 Task: Create New Customer with Customer Name: The Bouqs Co., Billing Address Line1: 3642 Walton Street, Billing Address Line2:  Salt Lake City, Billing Address Line3:  Utah 84104
Action: Mouse moved to (159, 28)
Screenshot: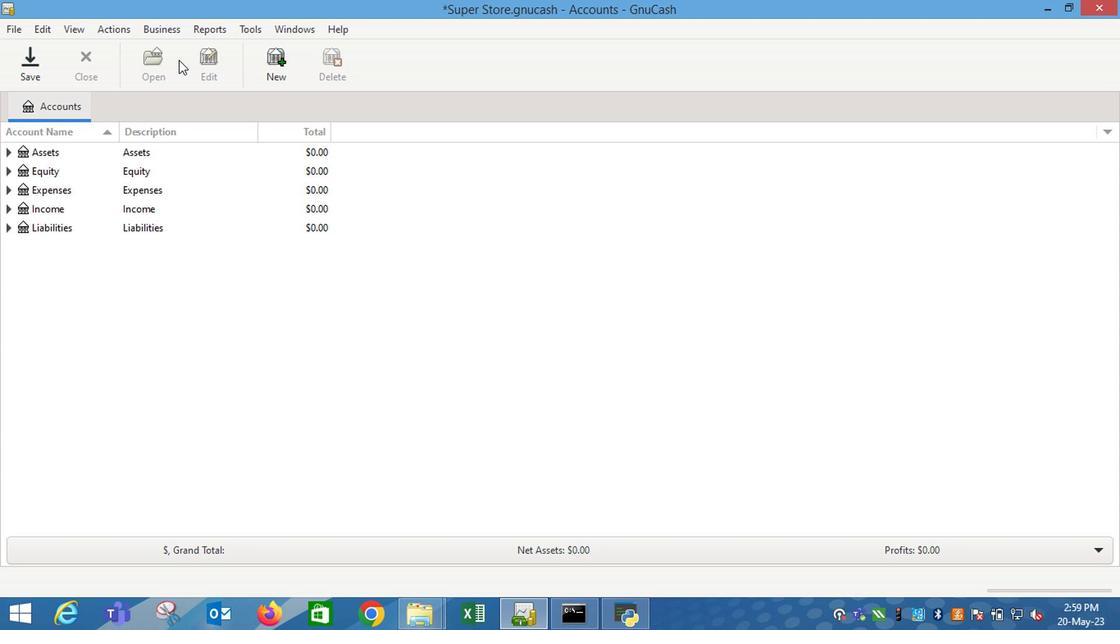 
Action: Mouse pressed left at (159, 28)
Screenshot: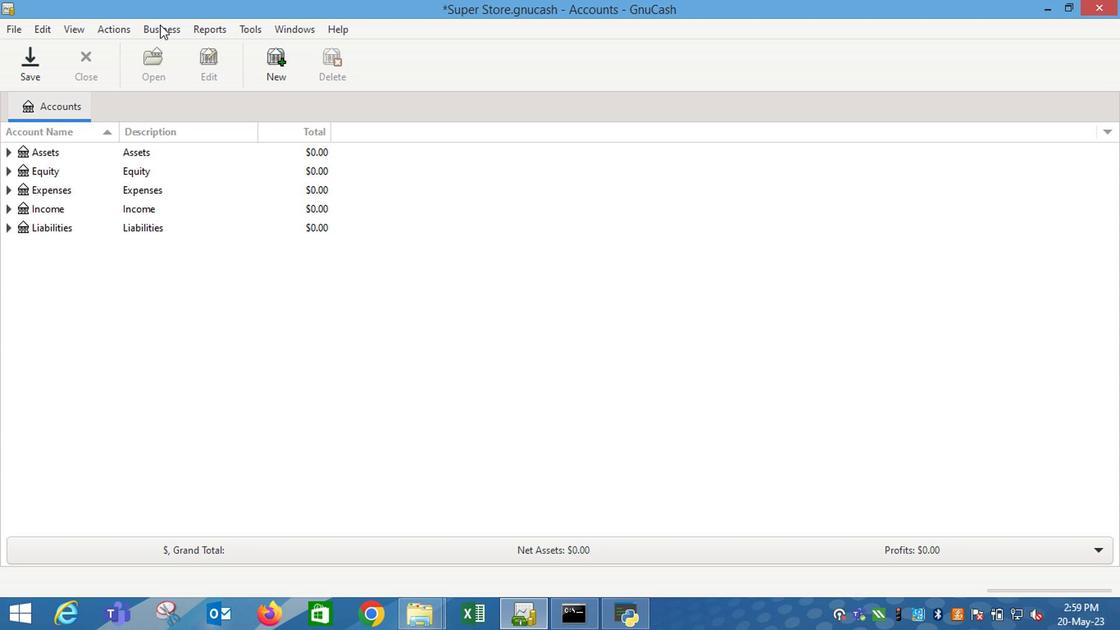 
Action: Mouse moved to (387, 75)
Screenshot: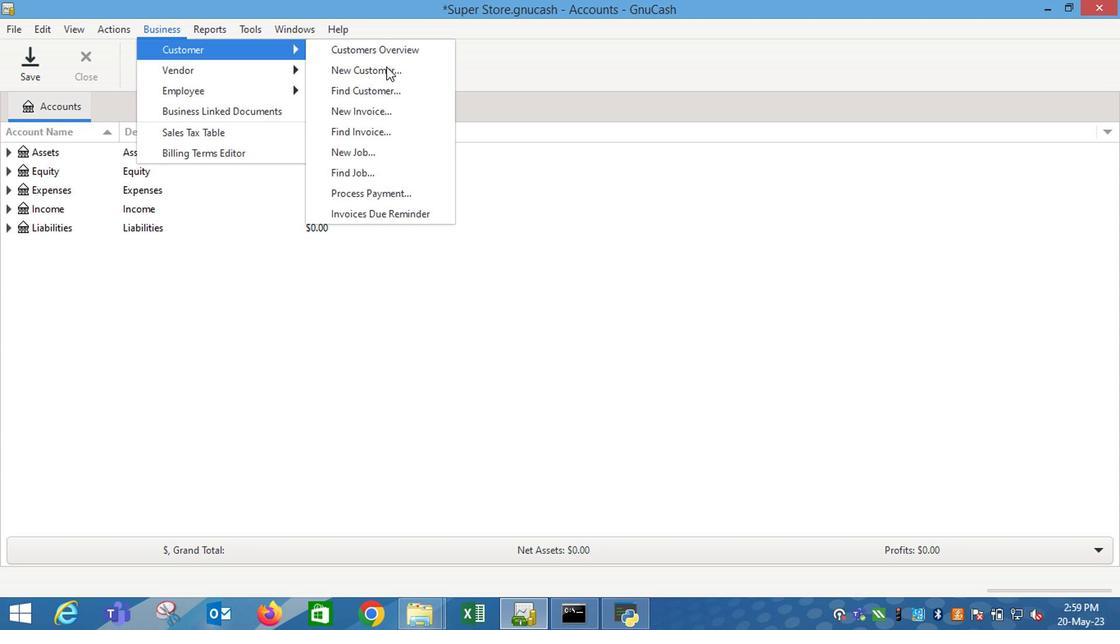 
Action: Mouse pressed left at (387, 75)
Screenshot: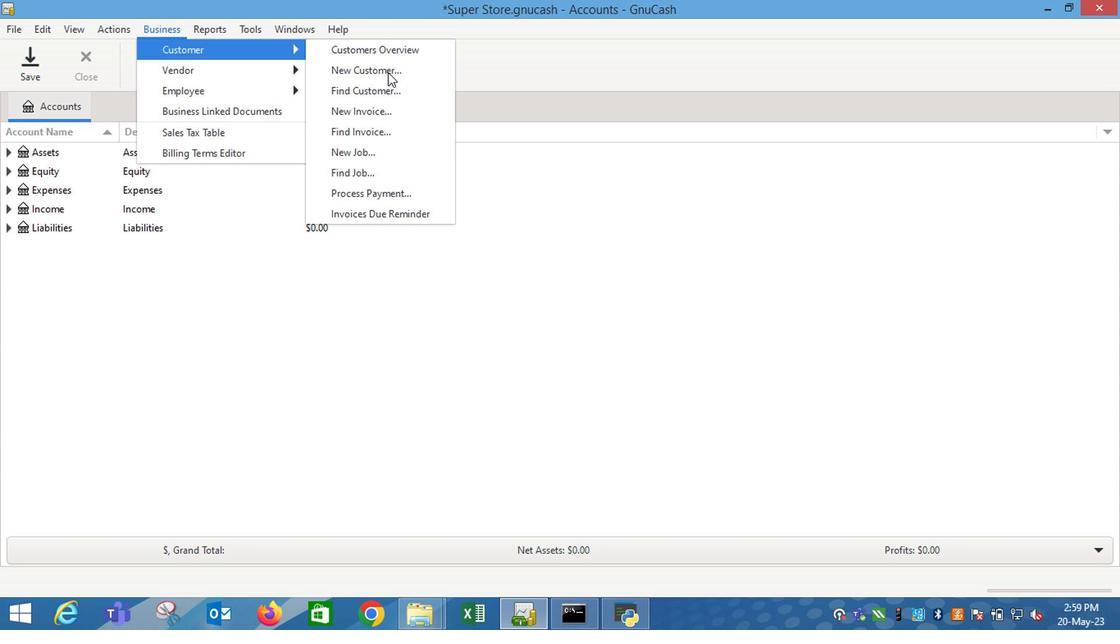 
Action: Key pressed <Key.shift_r>The<Key.space><Key.shift_r>Bouq
Screenshot: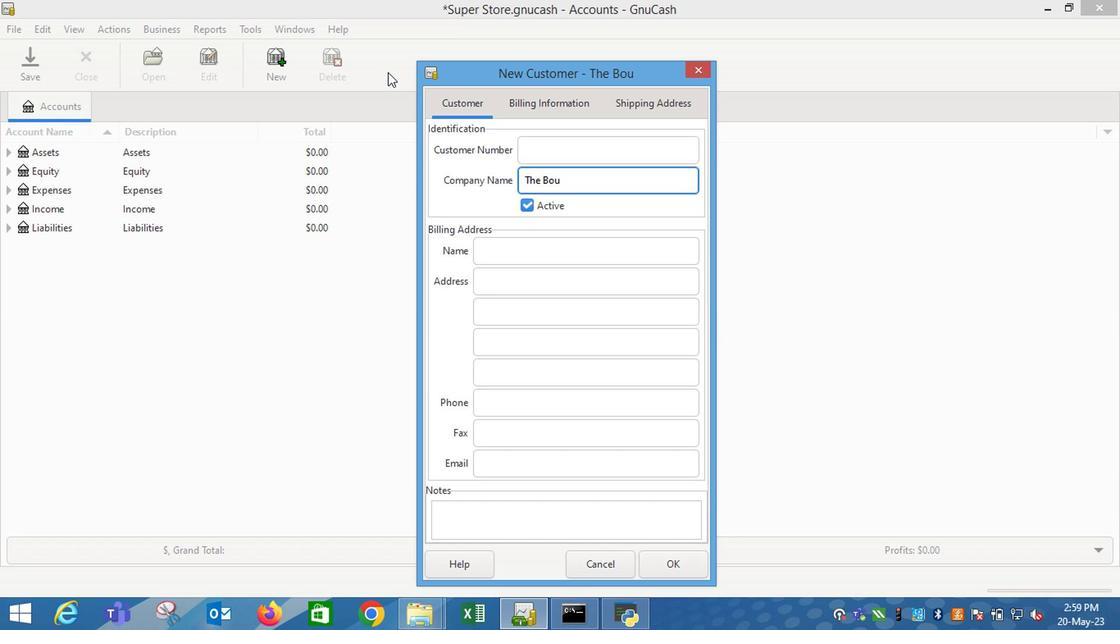 
Action: Mouse moved to (387, 76)
Screenshot: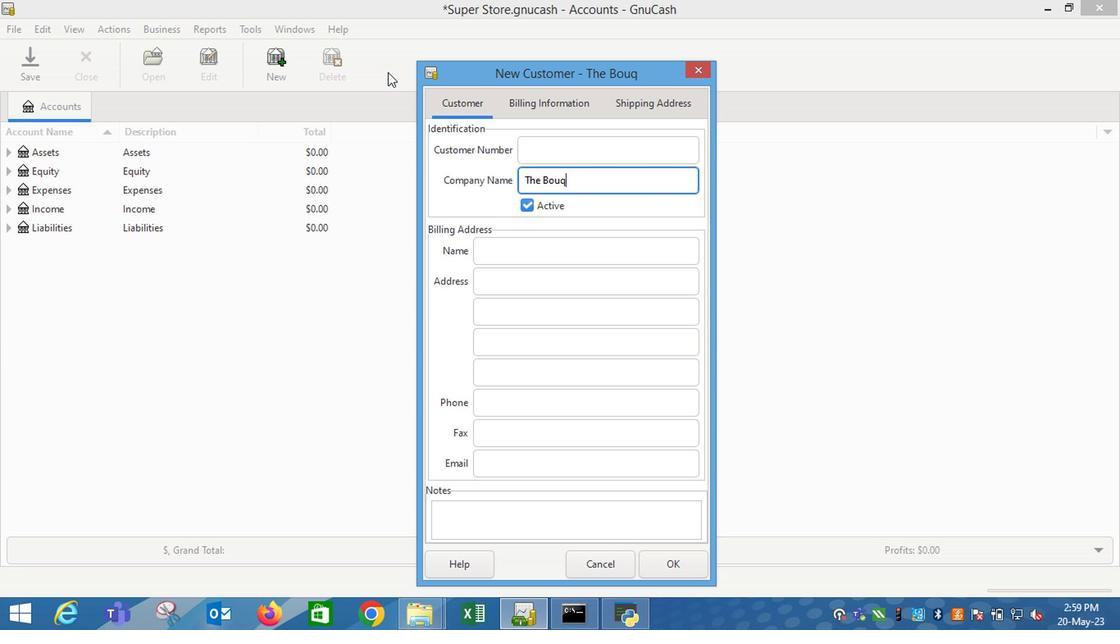 
Action: Key pressed s<Key.space><Key.shift_r>Cp<Key.backspace>o.<Key.tab><Key.tab><Key.tab>3642<Key.space><Key.shift_r>Waltoj<Key.space><Key.shift_r>S<Key.backspace><Key.backspace><Key.backspace>n<Key.space><Key.shift_r>Street<Key.tab><Key.shift_r>a<Key.backspace><Key.backspace><Key.shift_r>Sal<Key.right><Key.tab><Key.shift_r>U<Key.right>
Screenshot: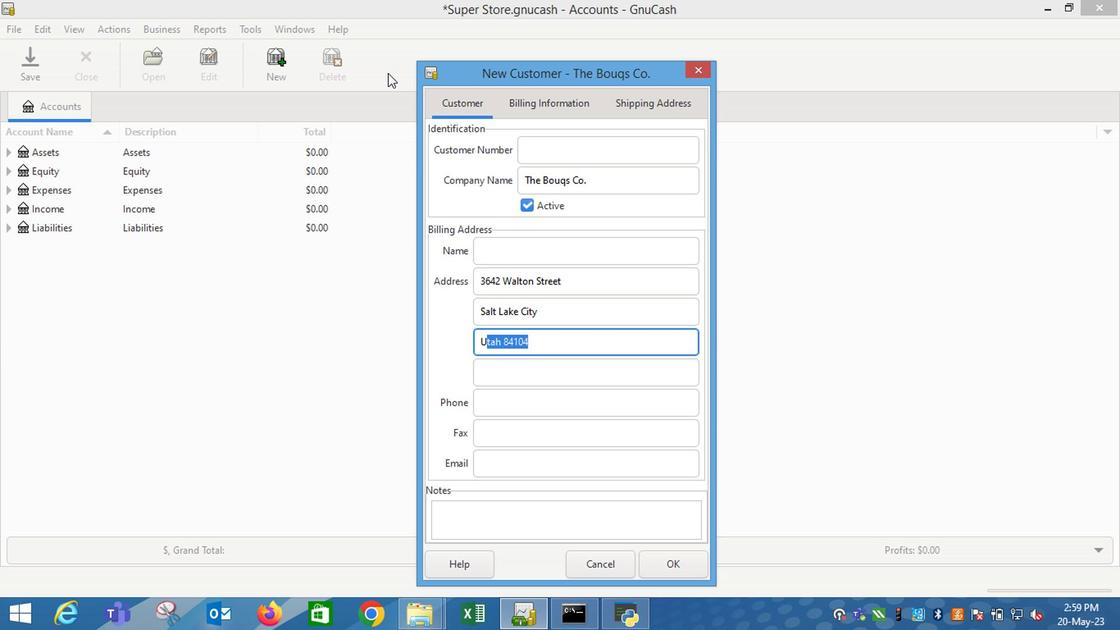 
Action: Mouse moved to (678, 564)
Screenshot: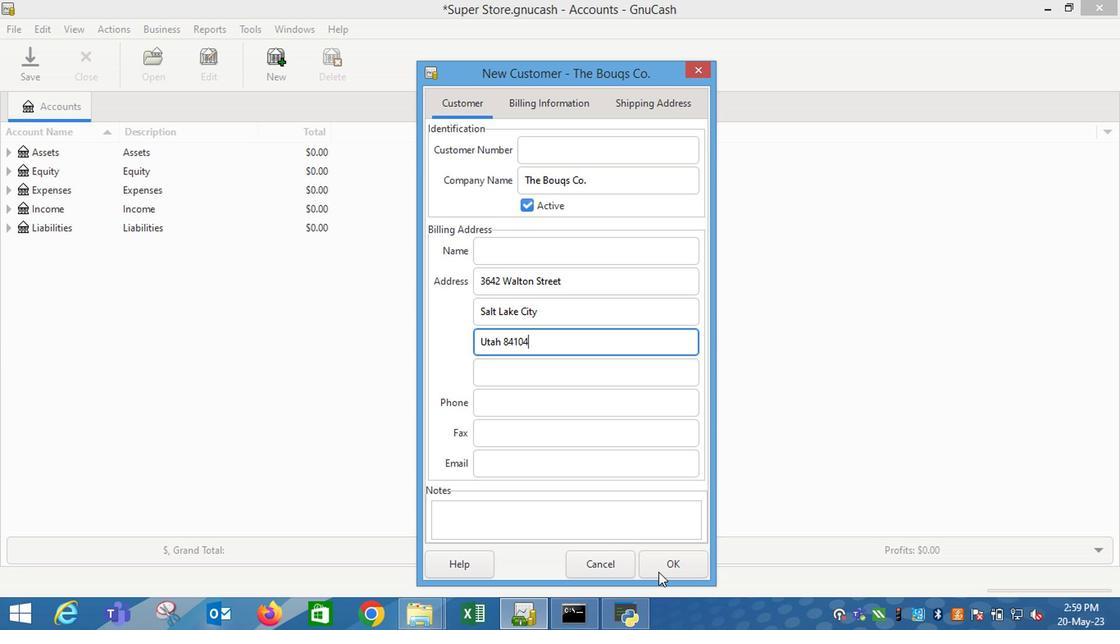 
Action: Mouse pressed left at (678, 564)
Screenshot: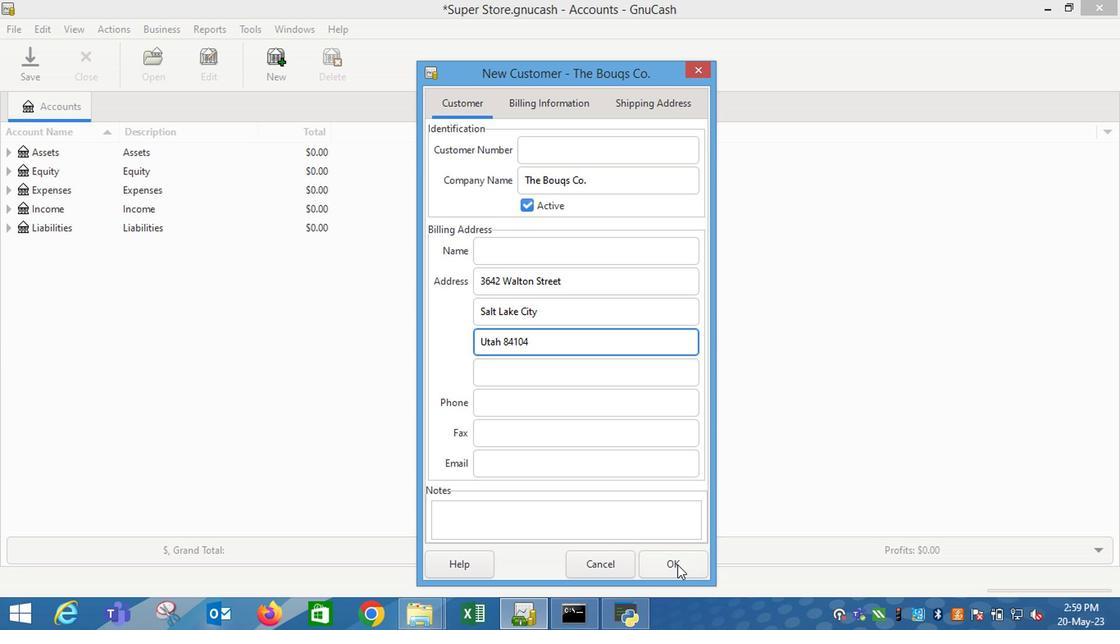 
Action: Mouse moved to (602, 524)
Screenshot: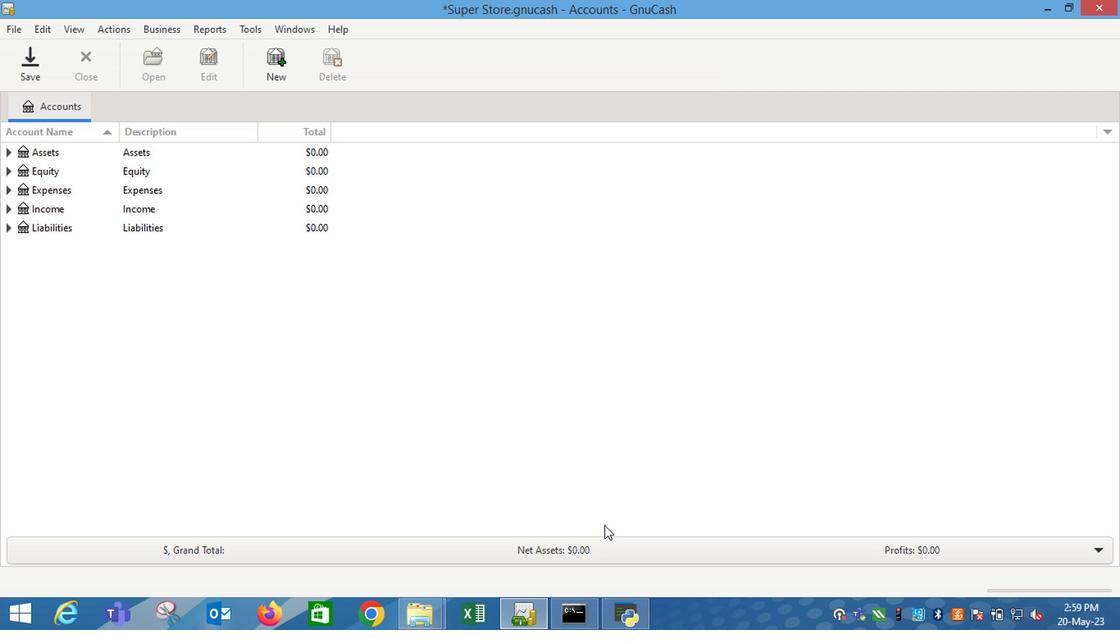 
